 Task: Look for products in the category "Lager" from Pilsner only.
Action: Mouse moved to (846, 329)
Screenshot: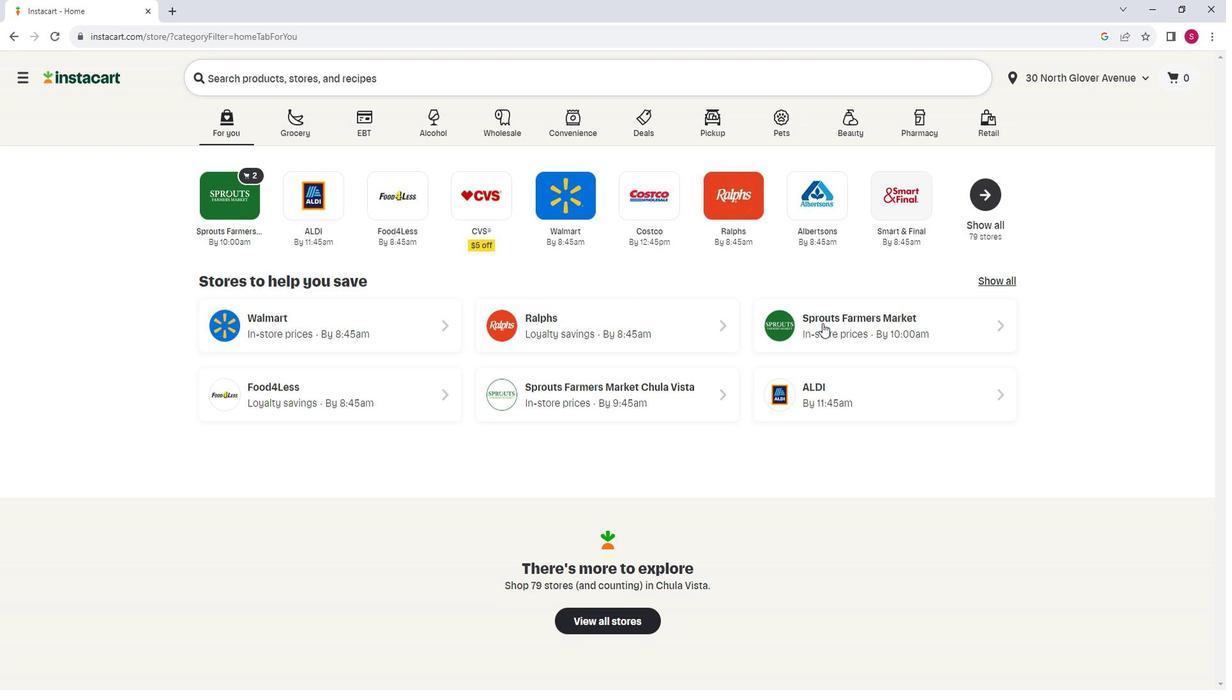 
Action: Mouse pressed left at (846, 329)
Screenshot: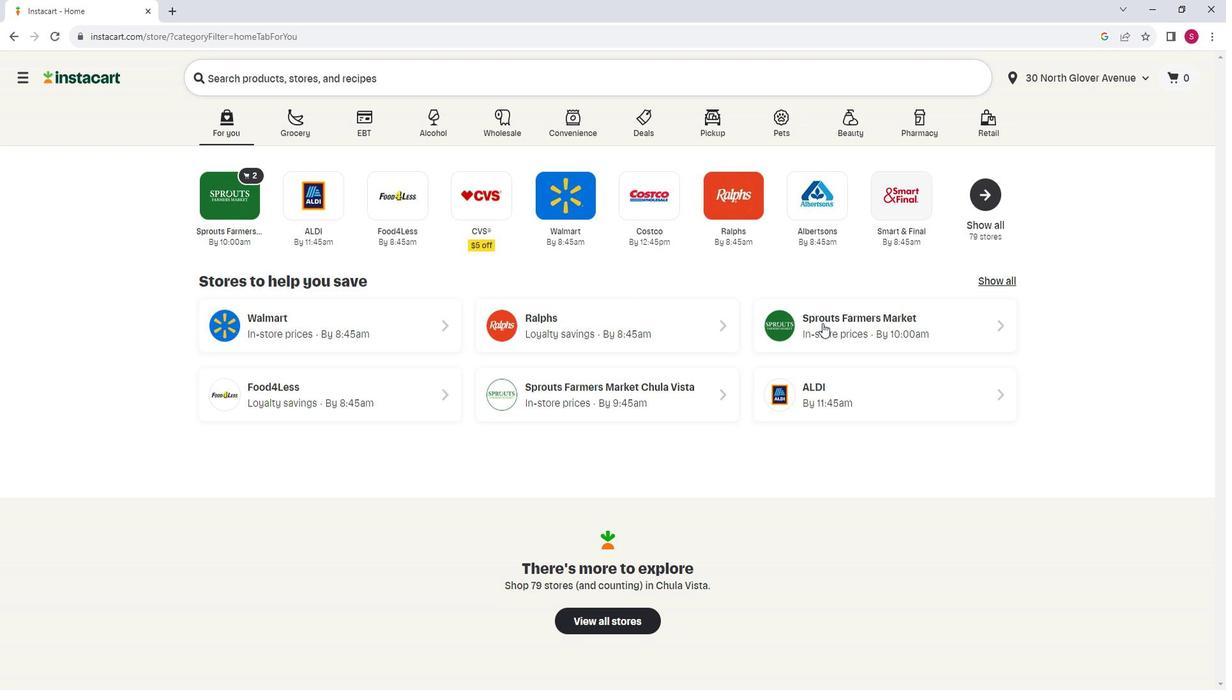 
Action: Mouse moved to (76, 441)
Screenshot: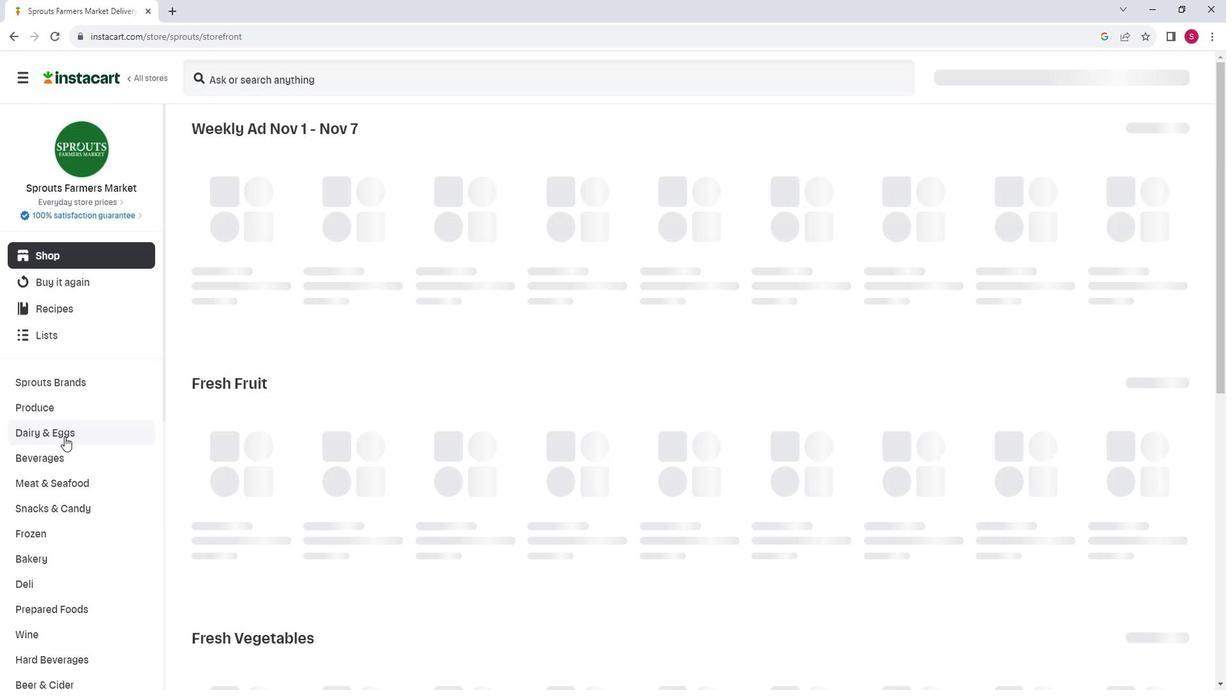 
Action: Mouse scrolled (76, 440) with delta (0, 0)
Screenshot: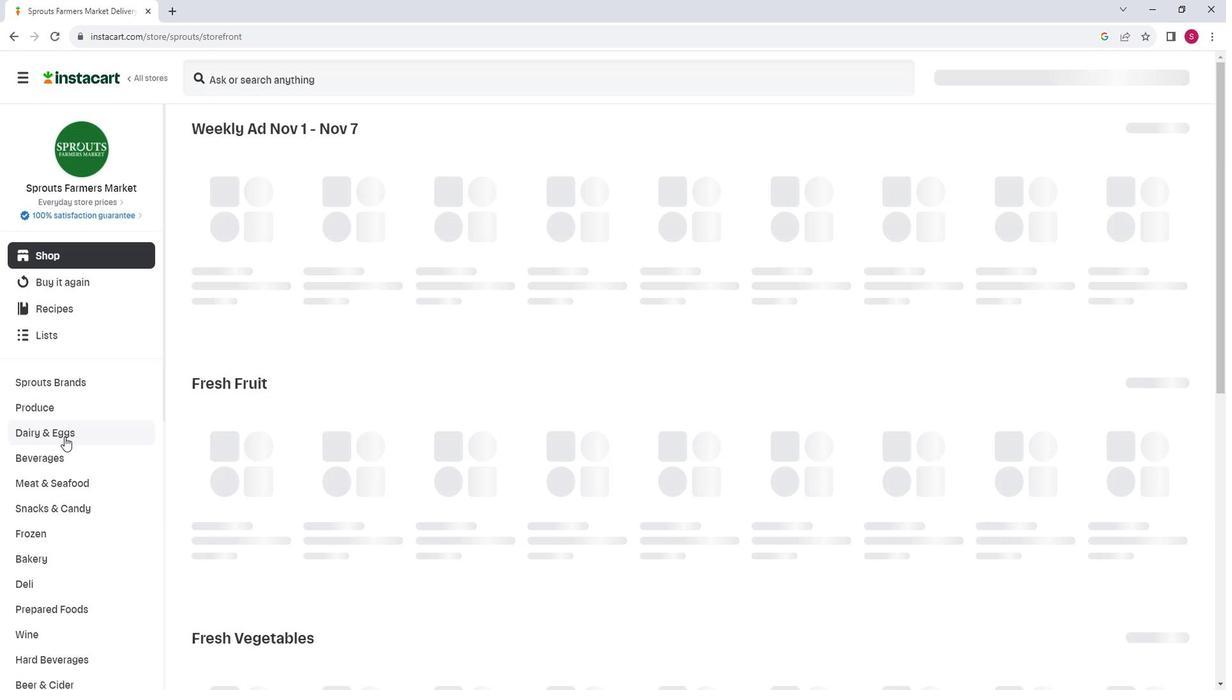 
Action: Mouse scrolled (76, 440) with delta (0, 0)
Screenshot: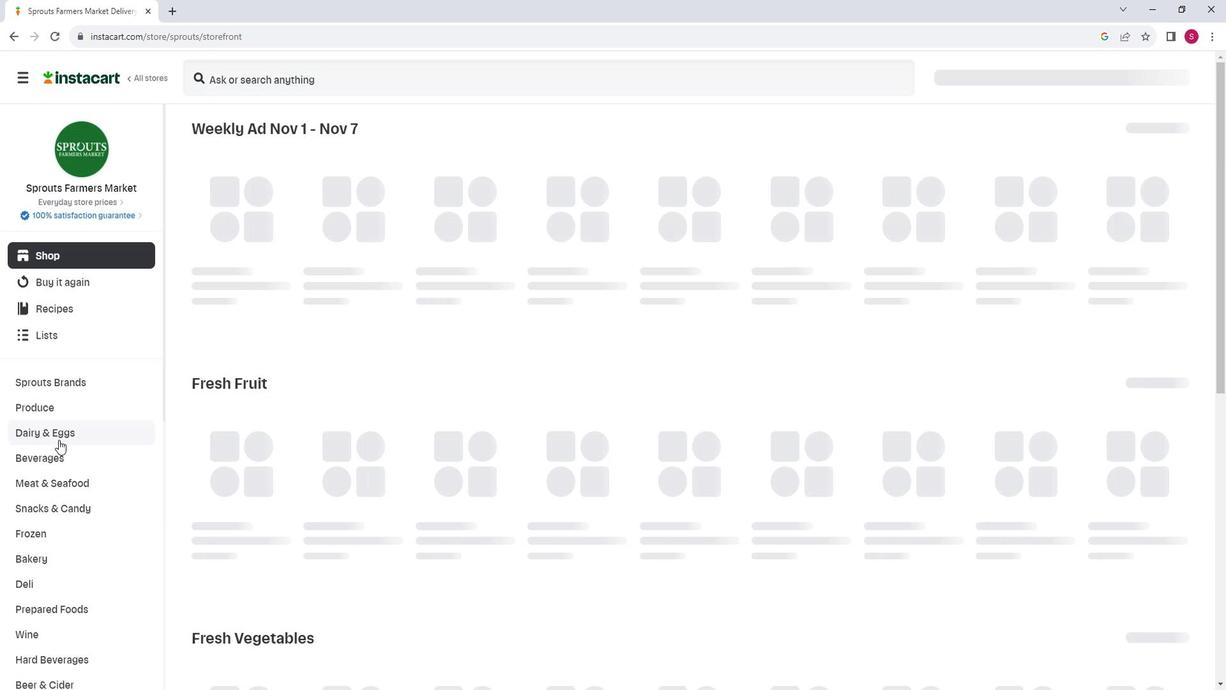 
Action: Mouse moved to (77, 546)
Screenshot: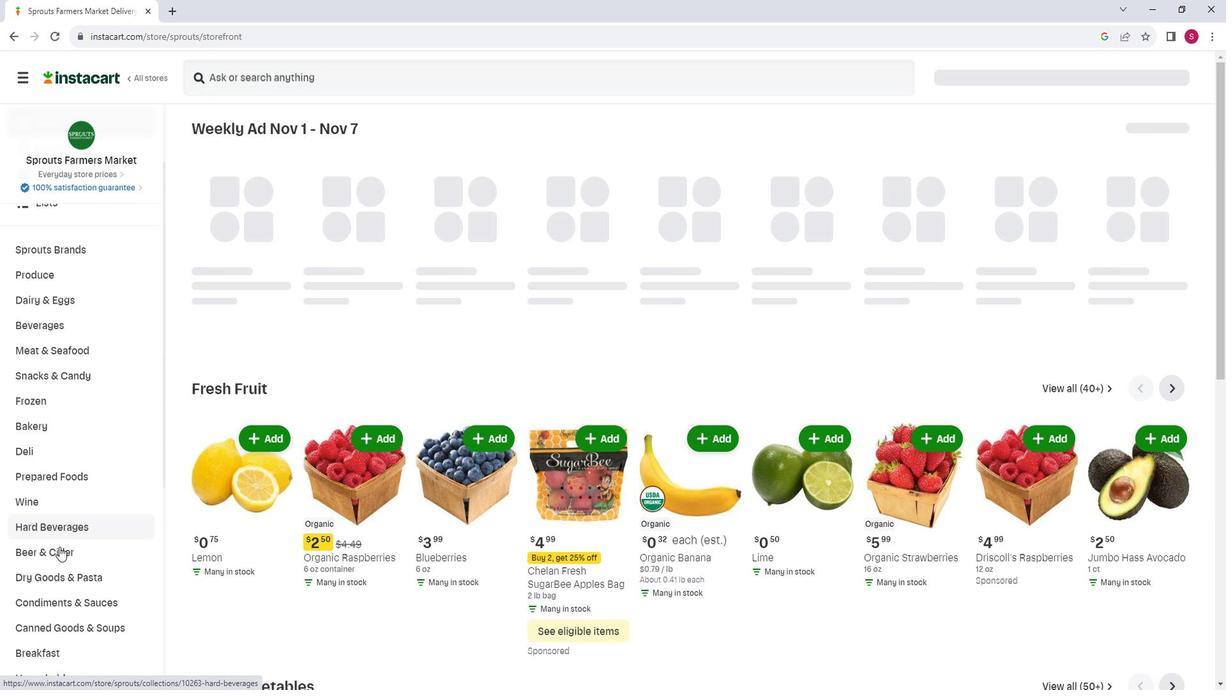 
Action: Mouse pressed left at (77, 546)
Screenshot: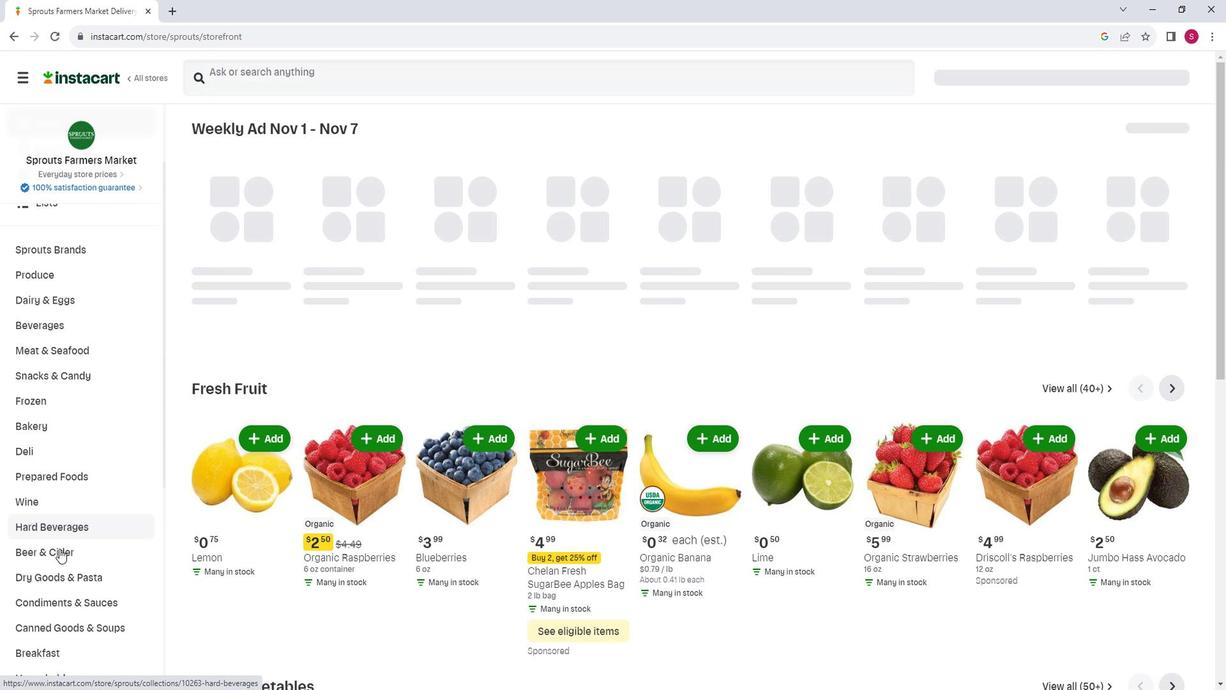 
Action: Mouse moved to (414, 180)
Screenshot: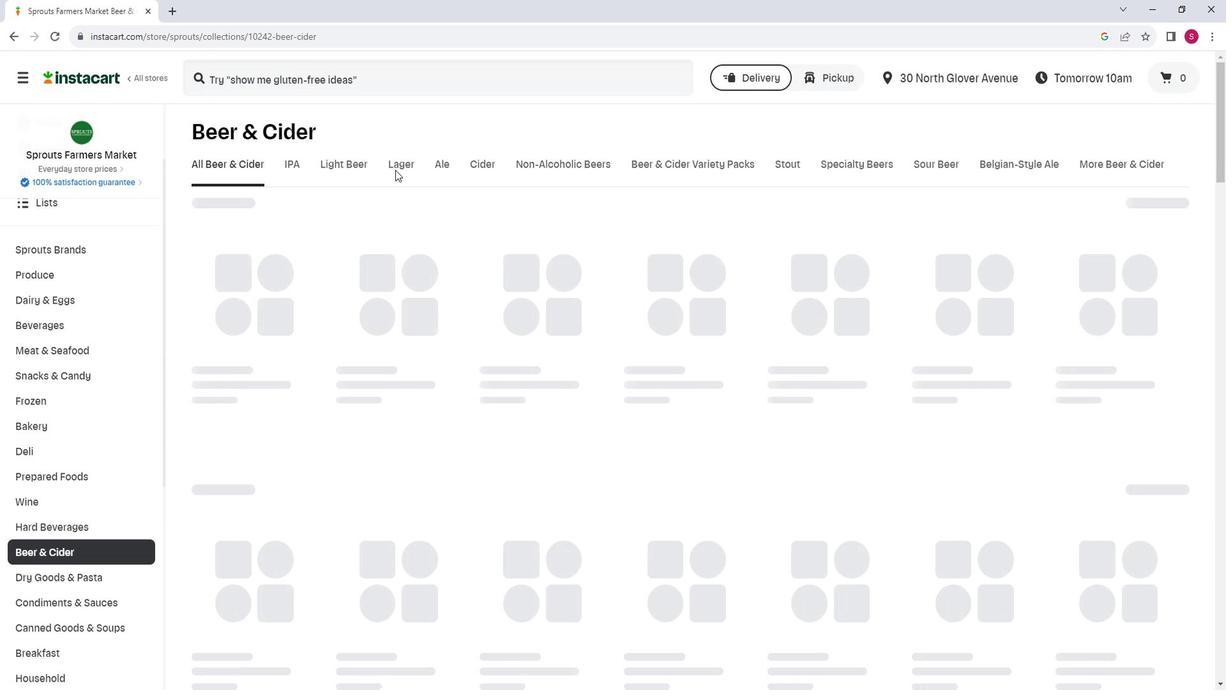 
Action: Mouse pressed left at (414, 180)
Screenshot: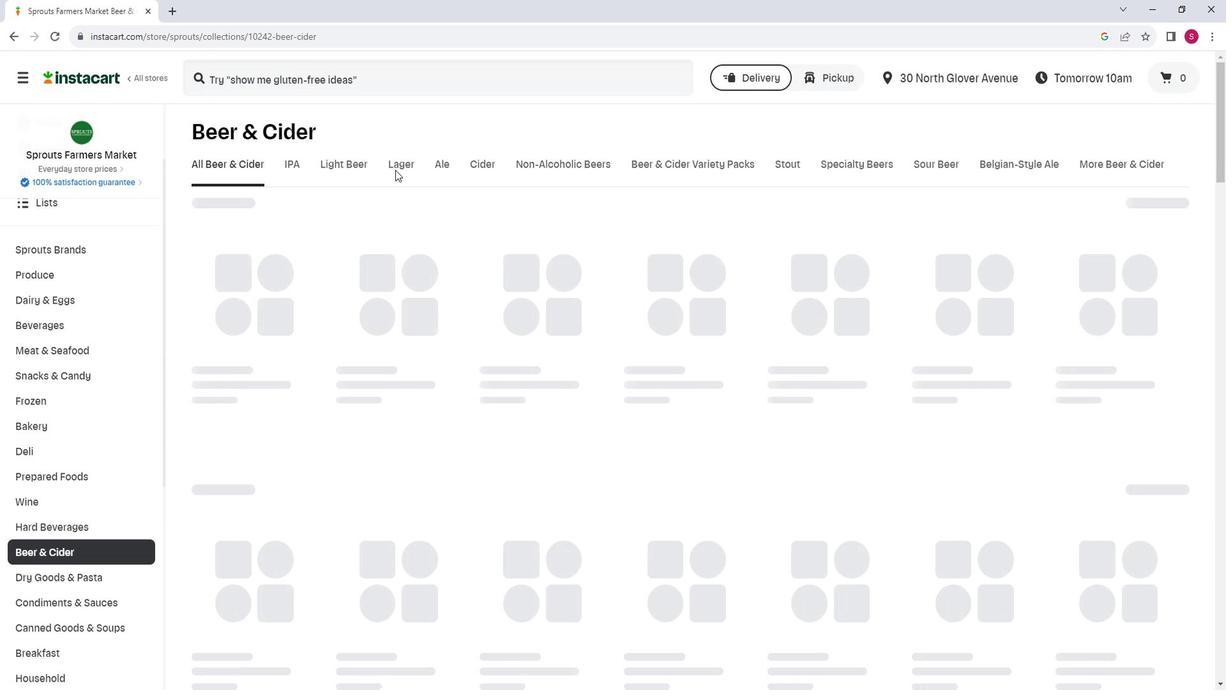 
Action: Mouse moved to (322, 219)
Screenshot: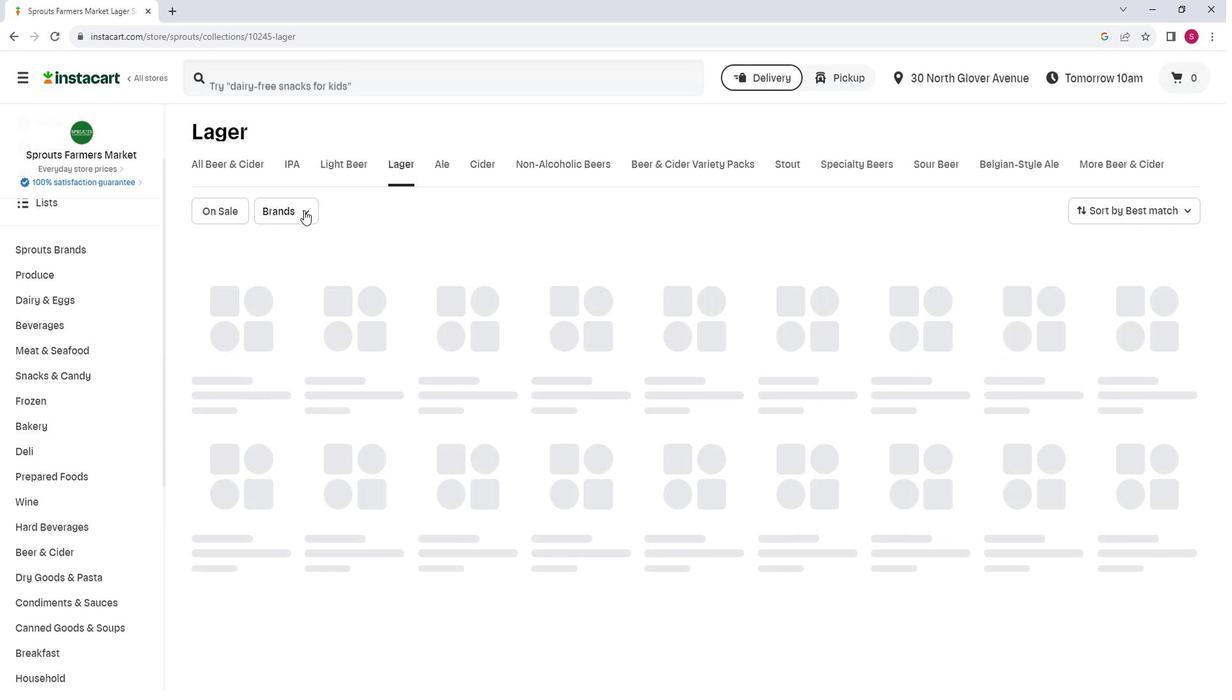 
Action: Mouse pressed left at (322, 219)
Screenshot: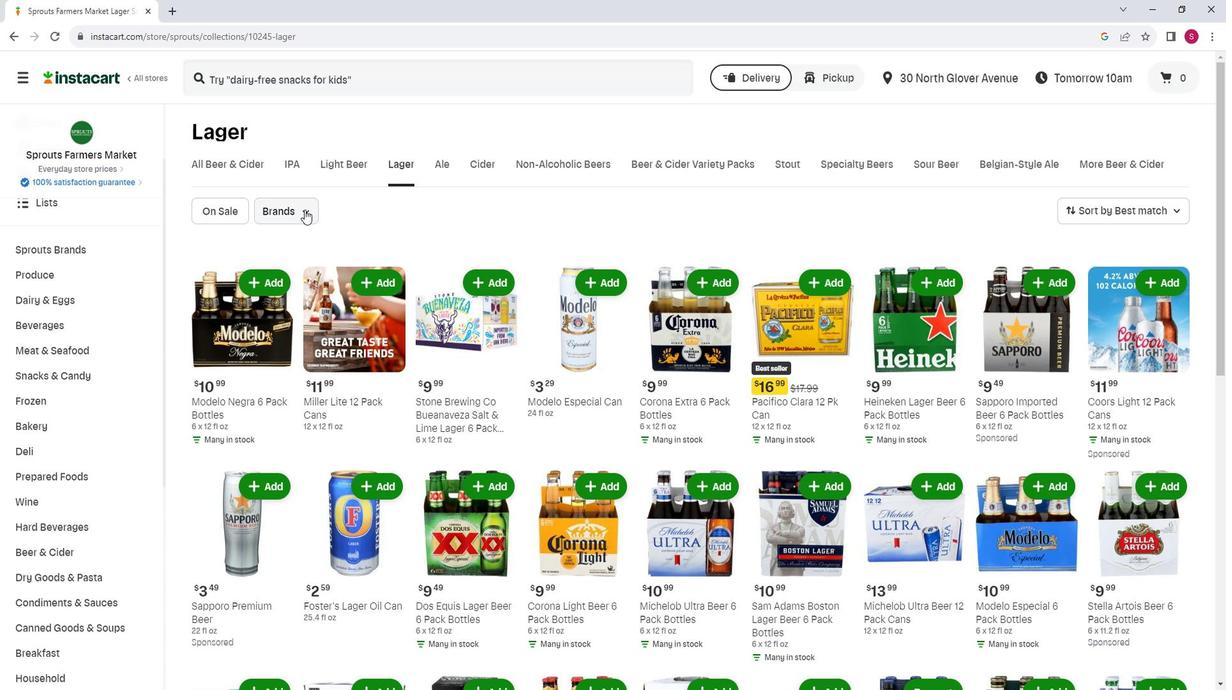 
Action: Mouse moved to (331, 296)
Screenshot: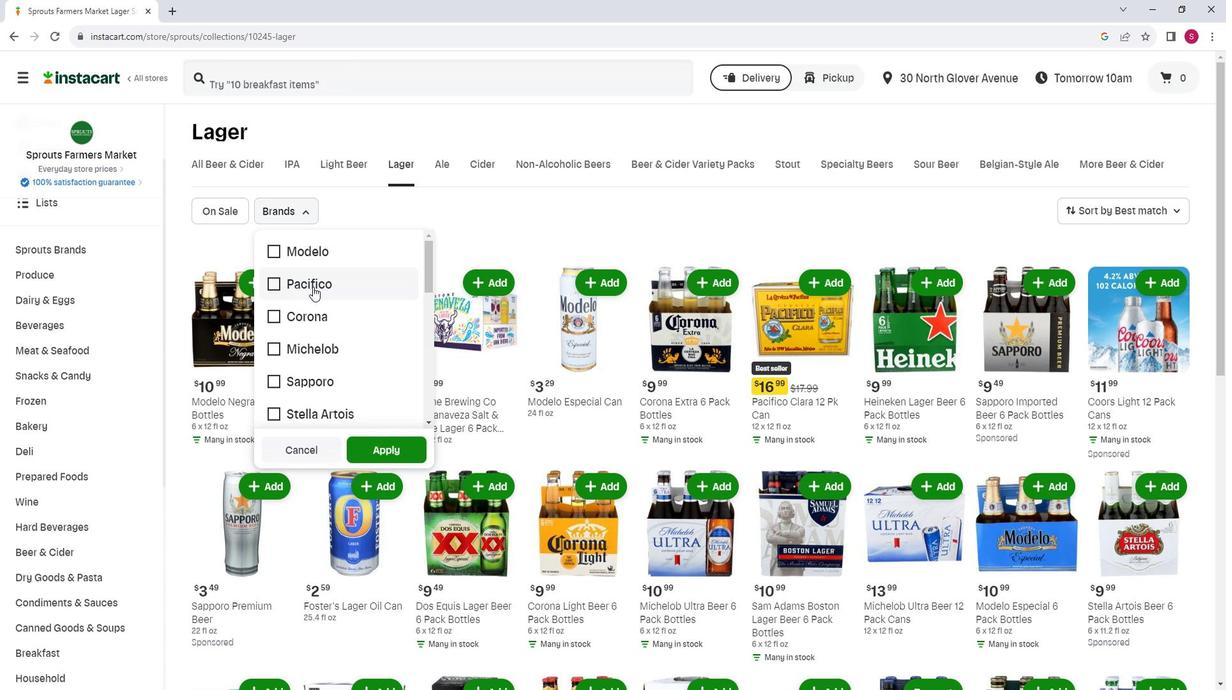 
Action: Mouse scrolled (331, 295) with delta (0, 0)
Screenshot: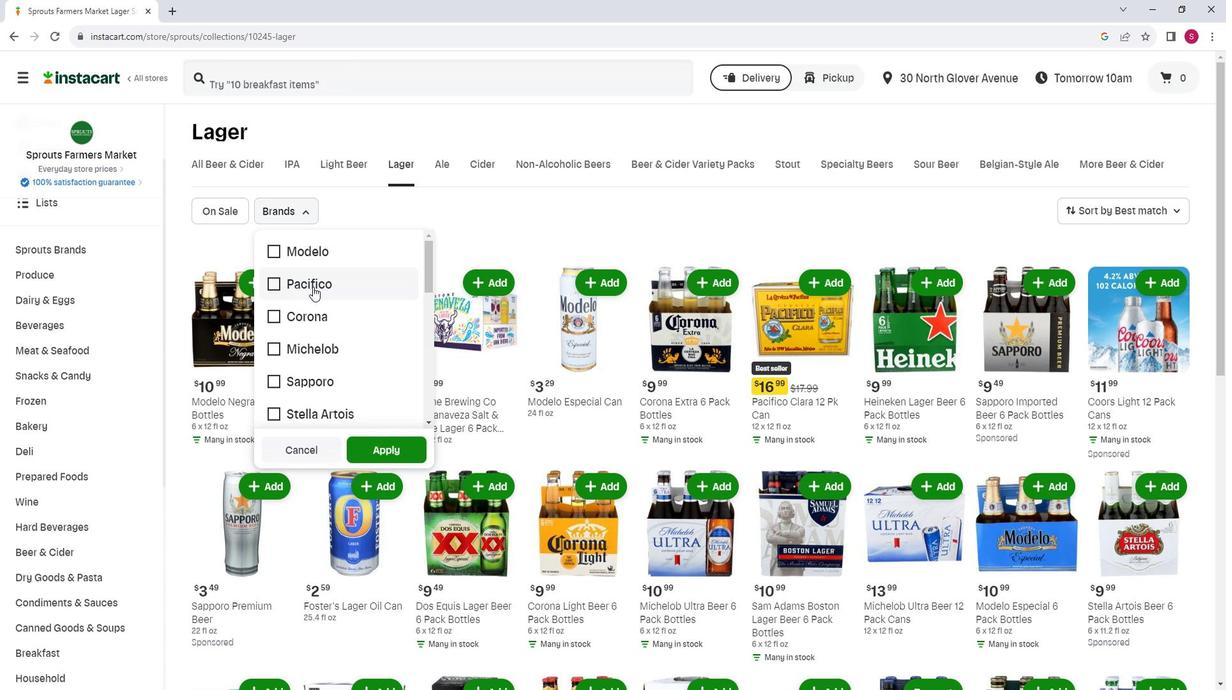 
Action: Mouse moved to (334, 300)
Screenshot: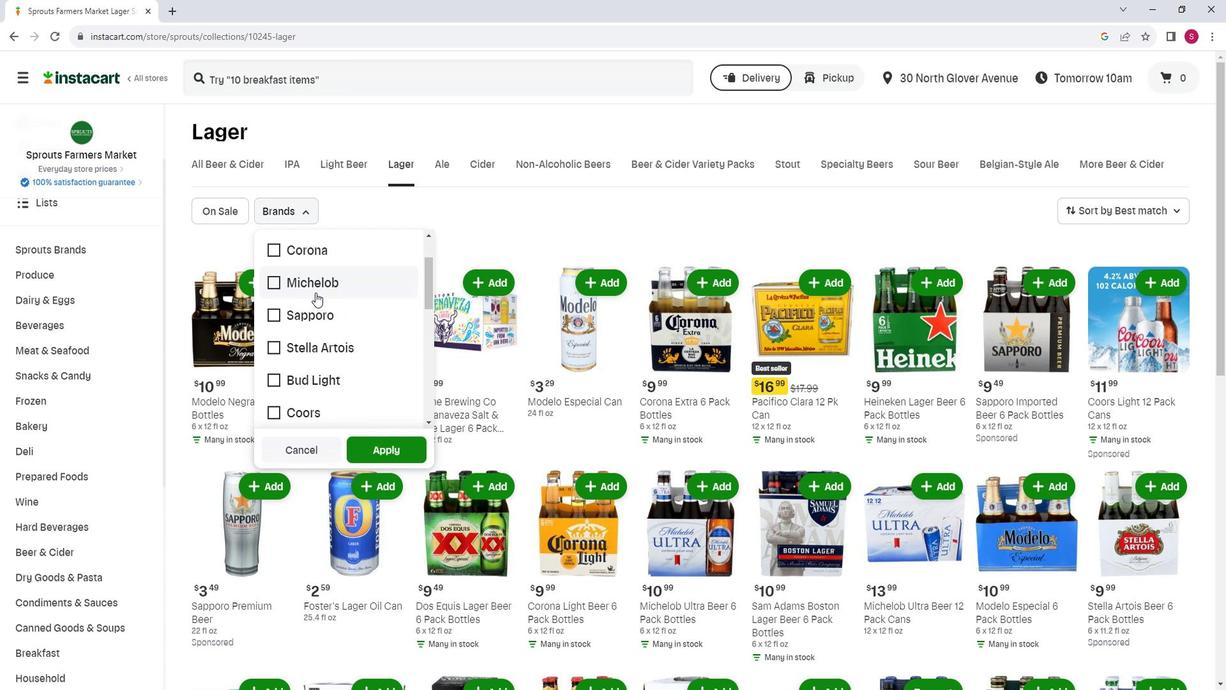 
Action: Mouse scrolled (334, 299) with delta (0, 0)
Screenshot: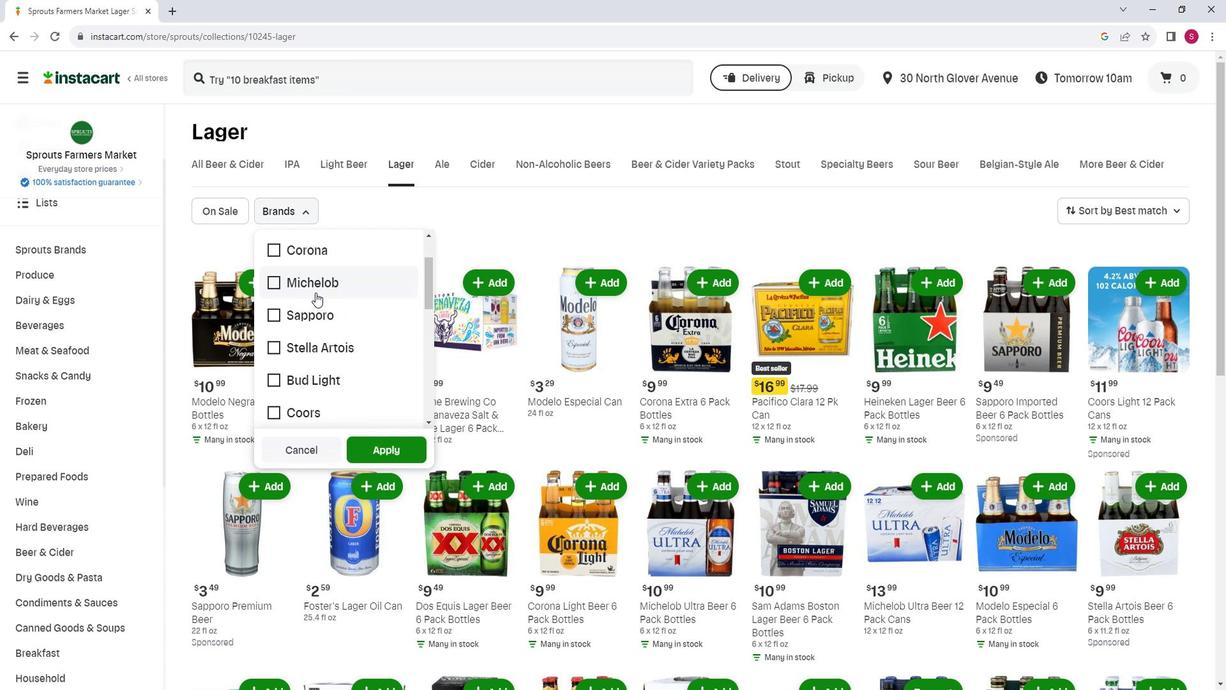 
Action: Mouse moved to (336, 304)
Screenshot: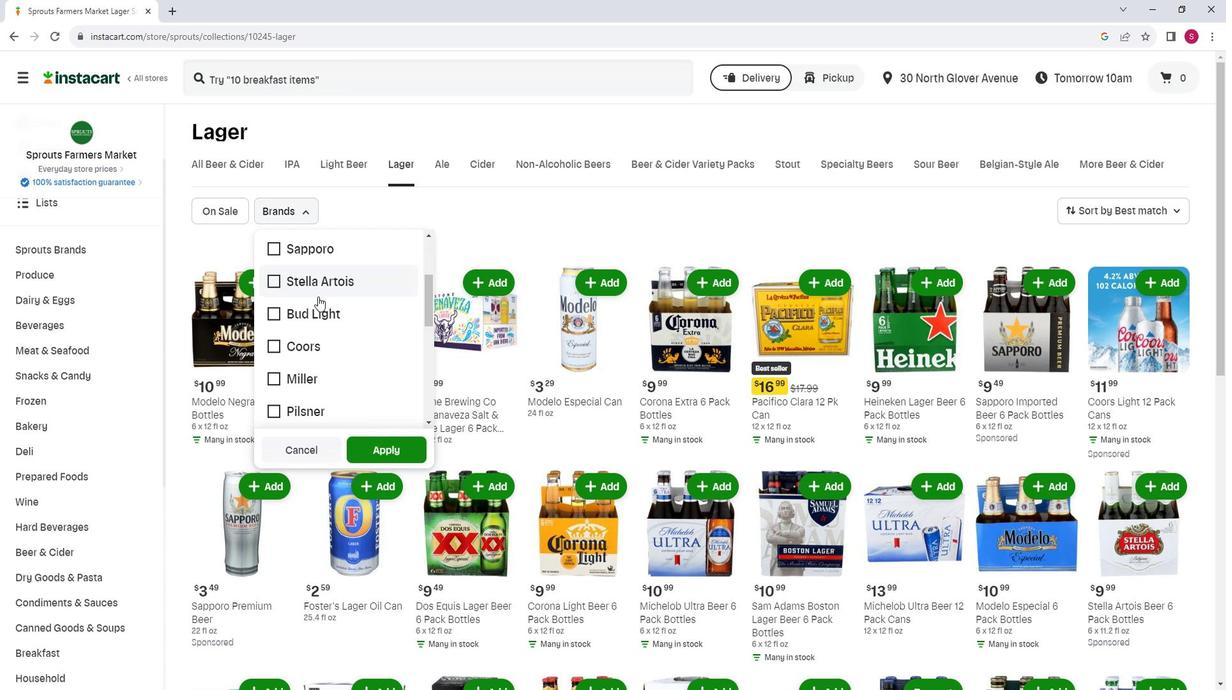 
Action: Mouse scrolled (336, 303) with delta (0, 0)
Screenshot: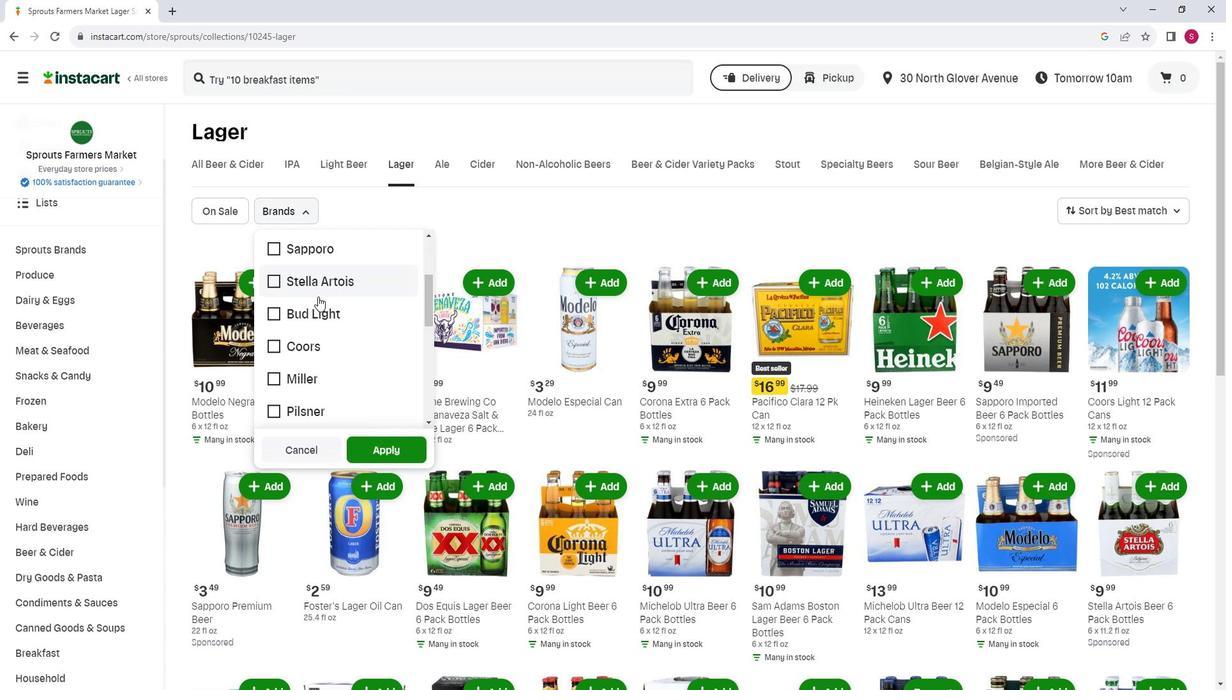 
Action: Mouse moved to (348, 343)
Screenshot: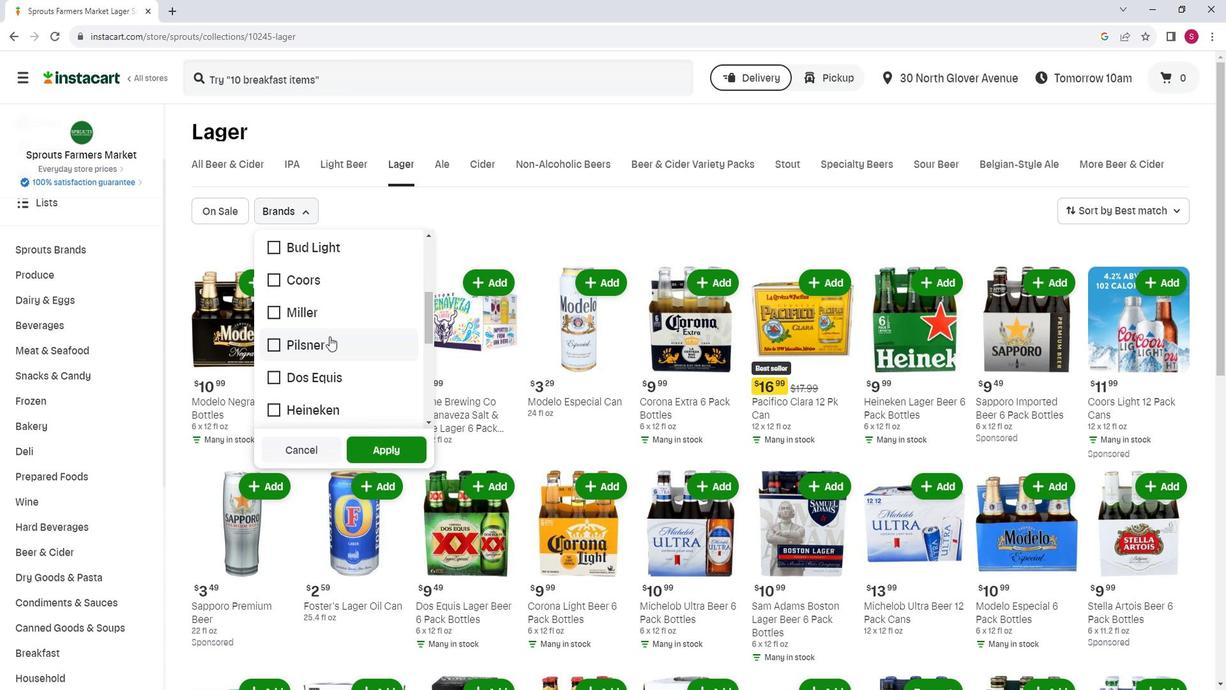 
Action: Mouse pressed left at (348, 343)
Screenshot: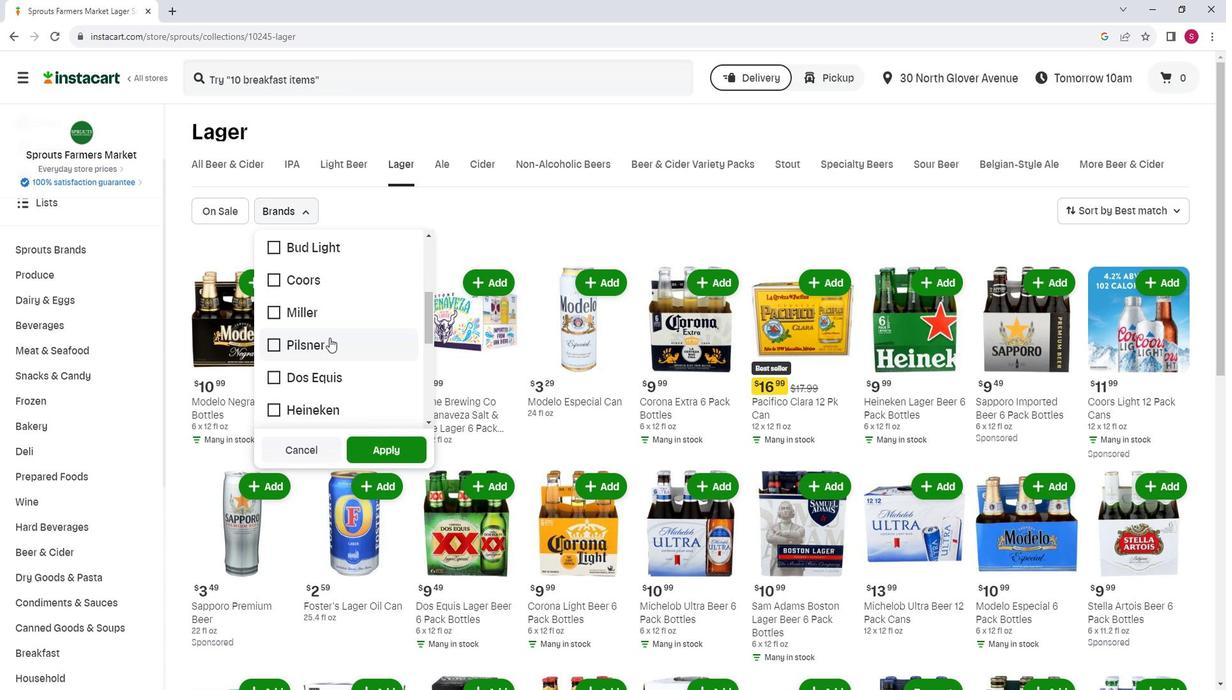 
Action: Mouse moved to (385, 444)
Screenshot: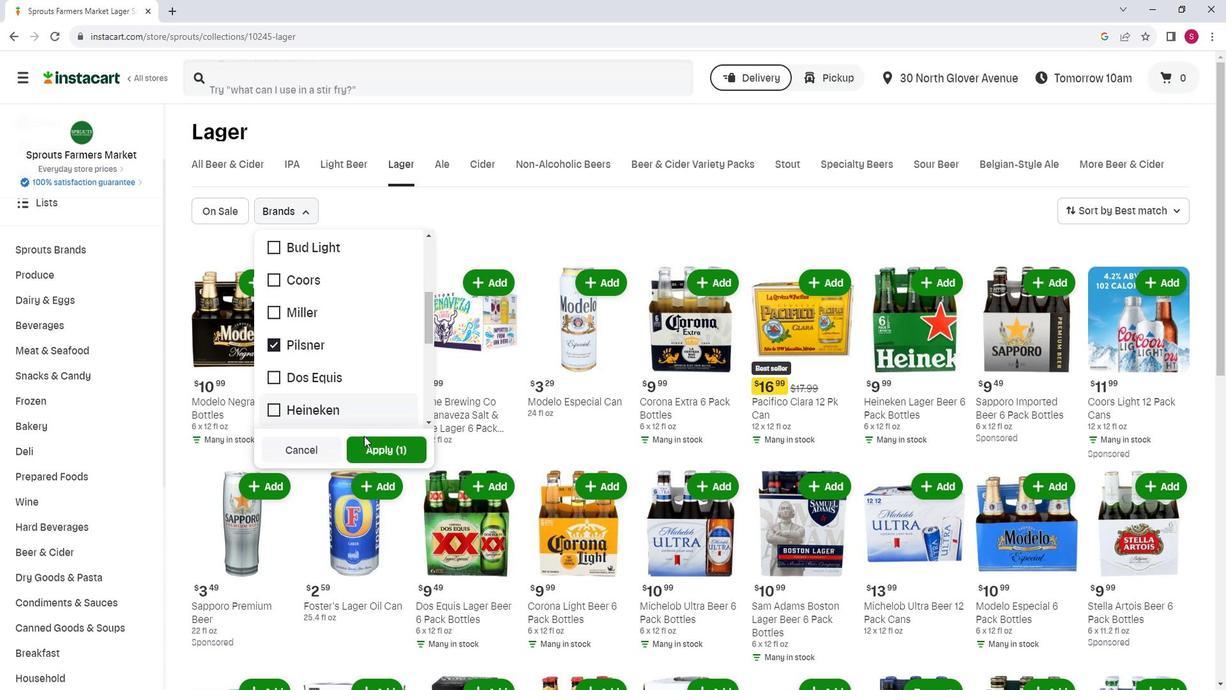 
Action: Mouse pressed left at (385, 444)
Screenshot: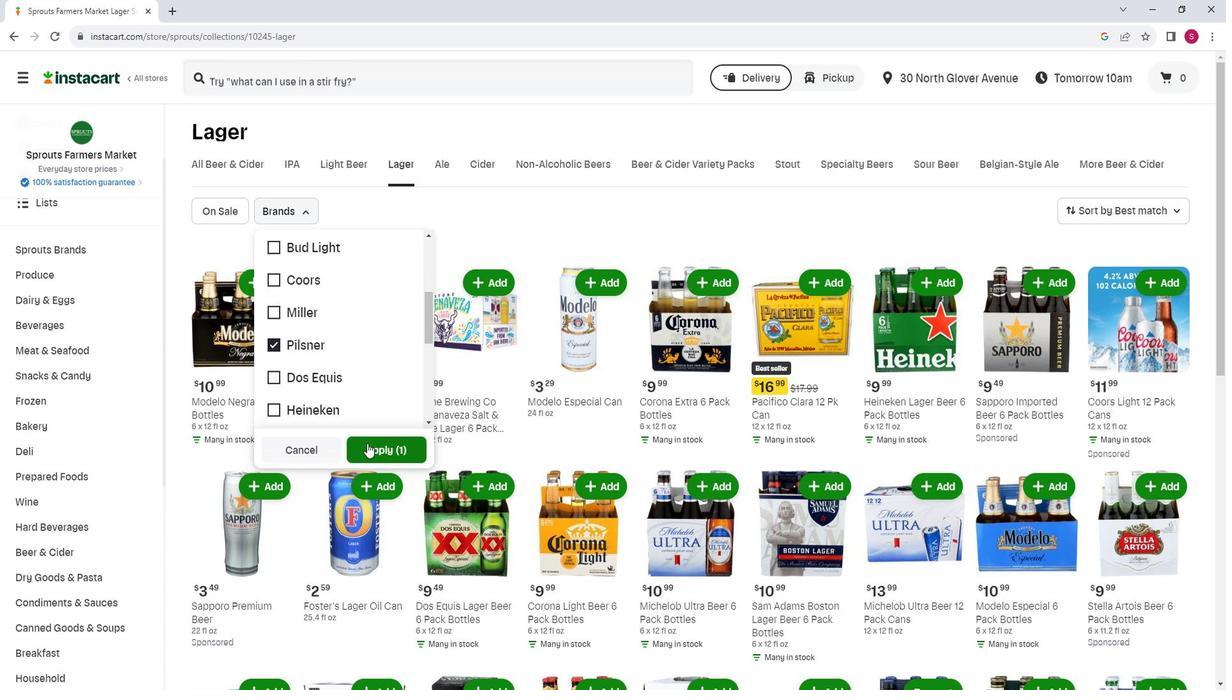 
Action: Mouse moved to (621, 289)
Screenshot: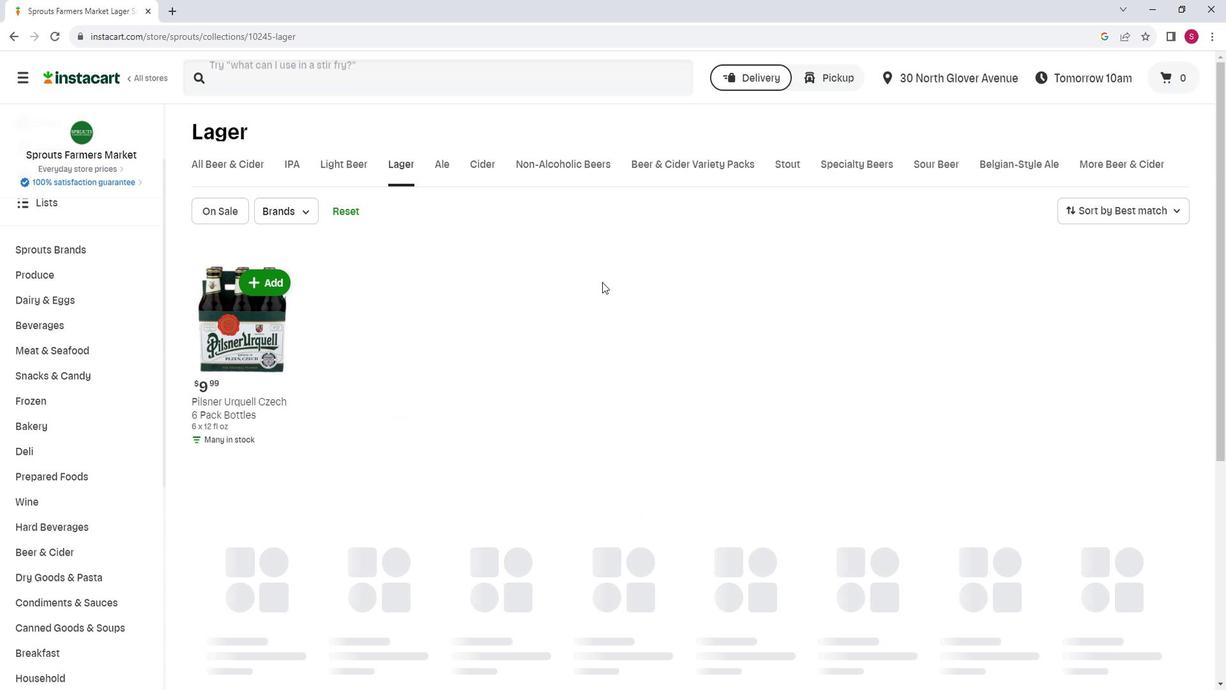 
